Task: Select the Azores Time as time zone for the schedule.
Action: Mouse moved to (340, 237)
Screenshot: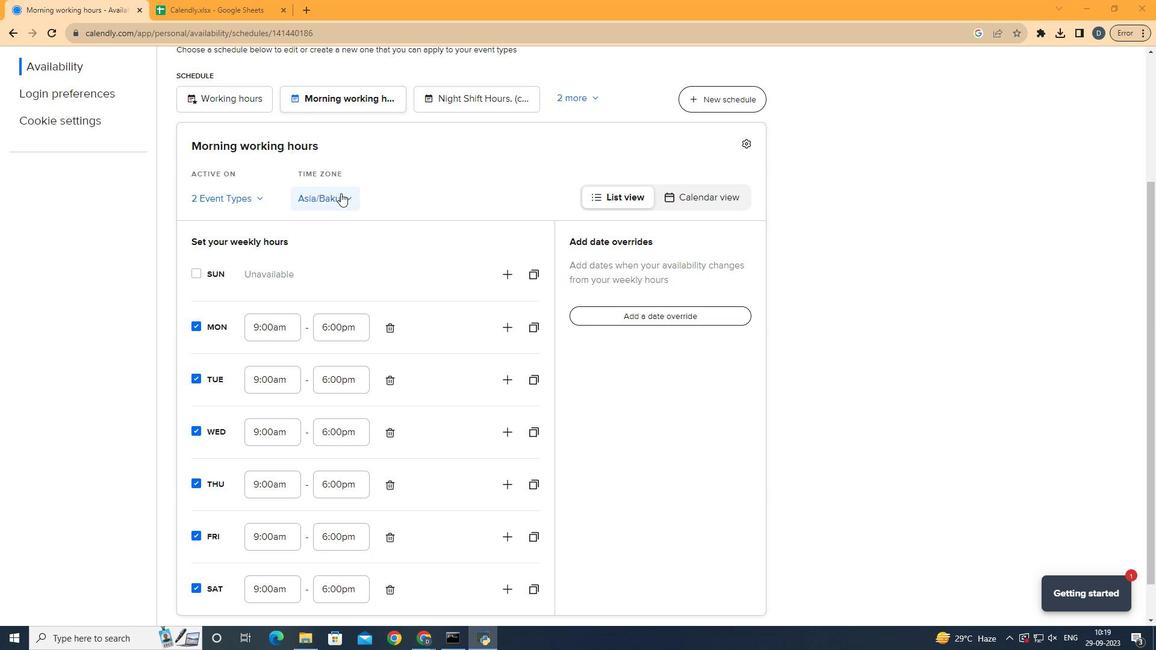 
Action: Mouse pressed left at (340, 237)
Screenshot: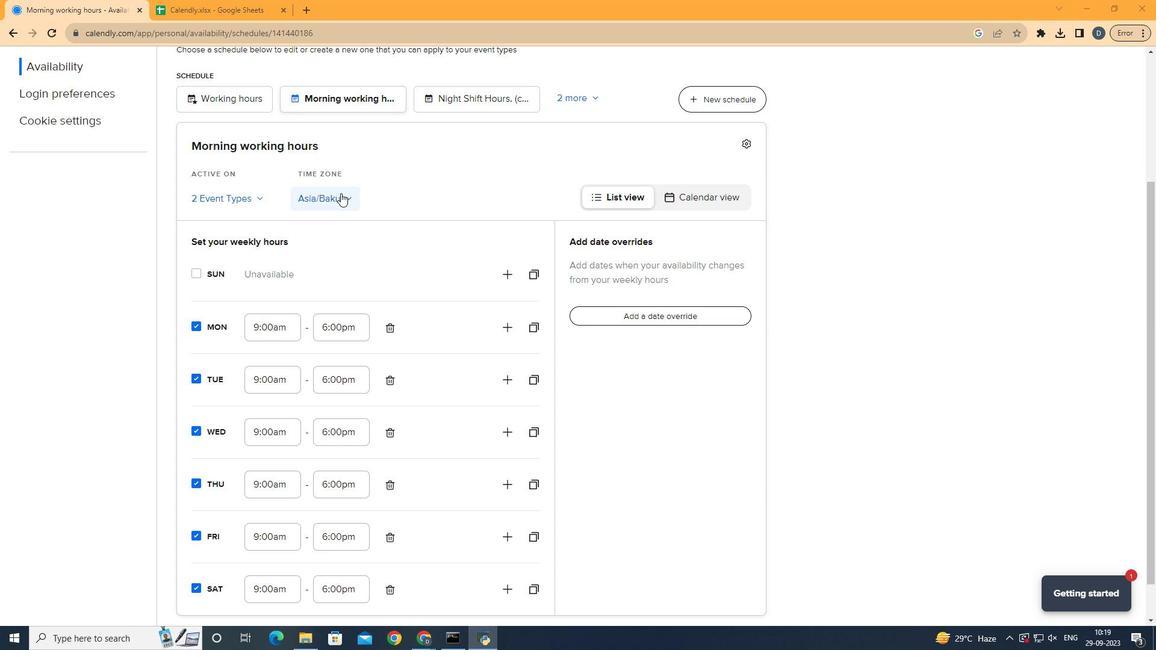 
Action: Mouse moved to (386, 298)
Screenshot: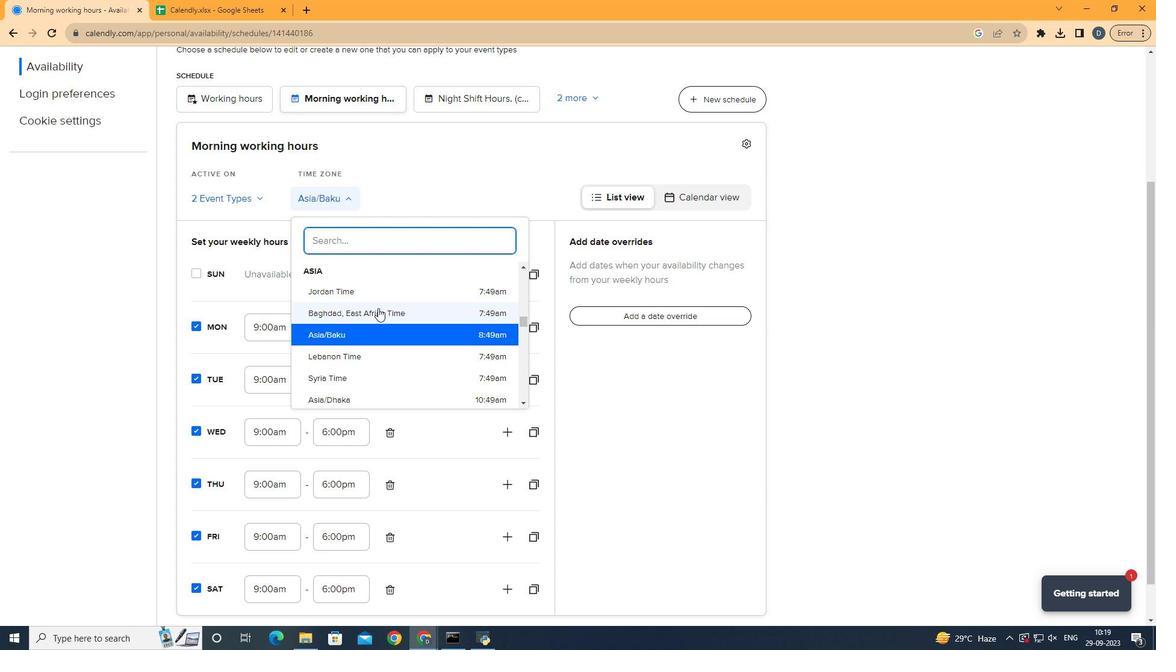 
Action: Mouse scrolled (386, 298) with delta (0, 0)
Screenshot: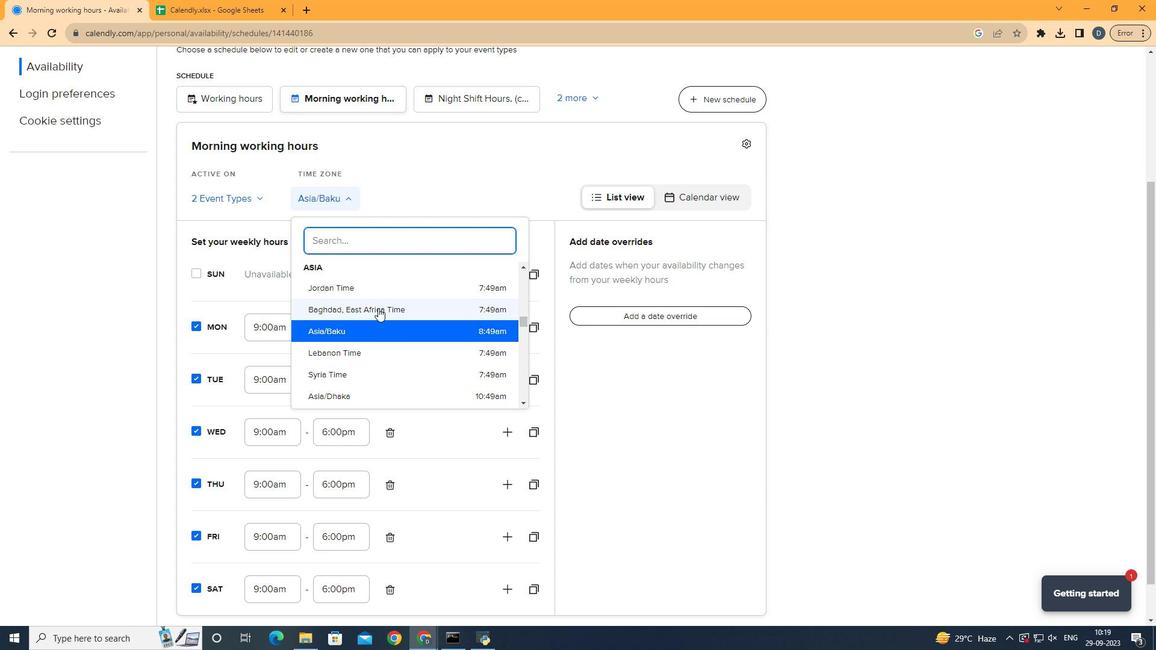 
Action: Mouse scrolled (386, 298) with delta (0, 0)
Screenshot: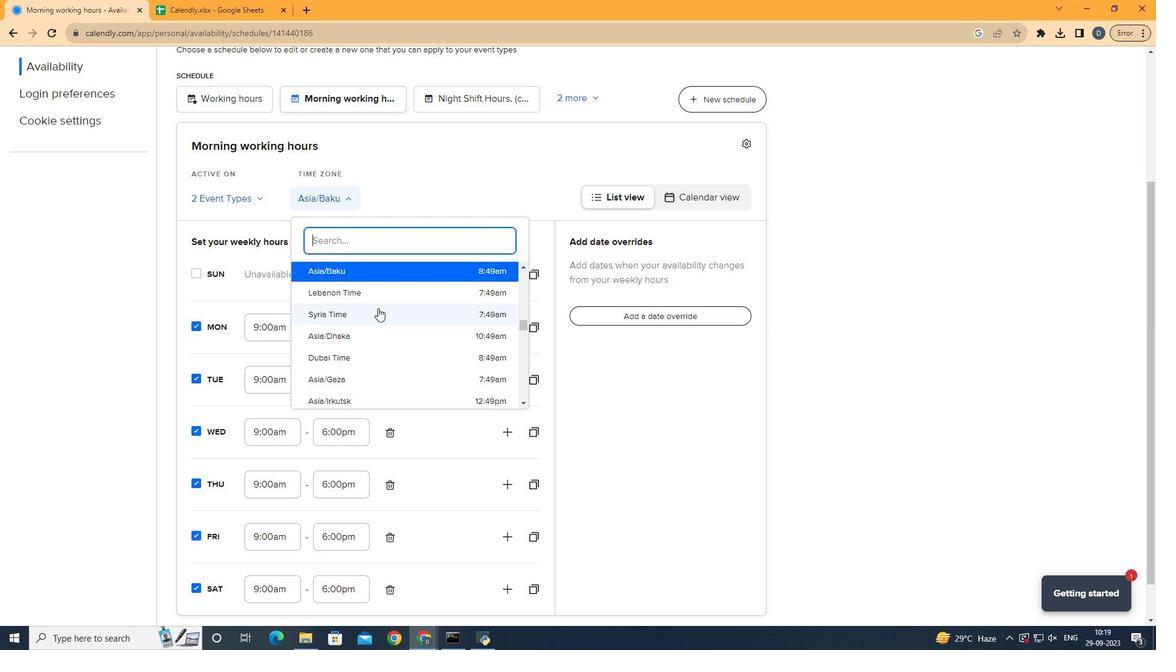 
Action: Mouse scrolled (386, 298) with delta (0, 0)
Screenshot: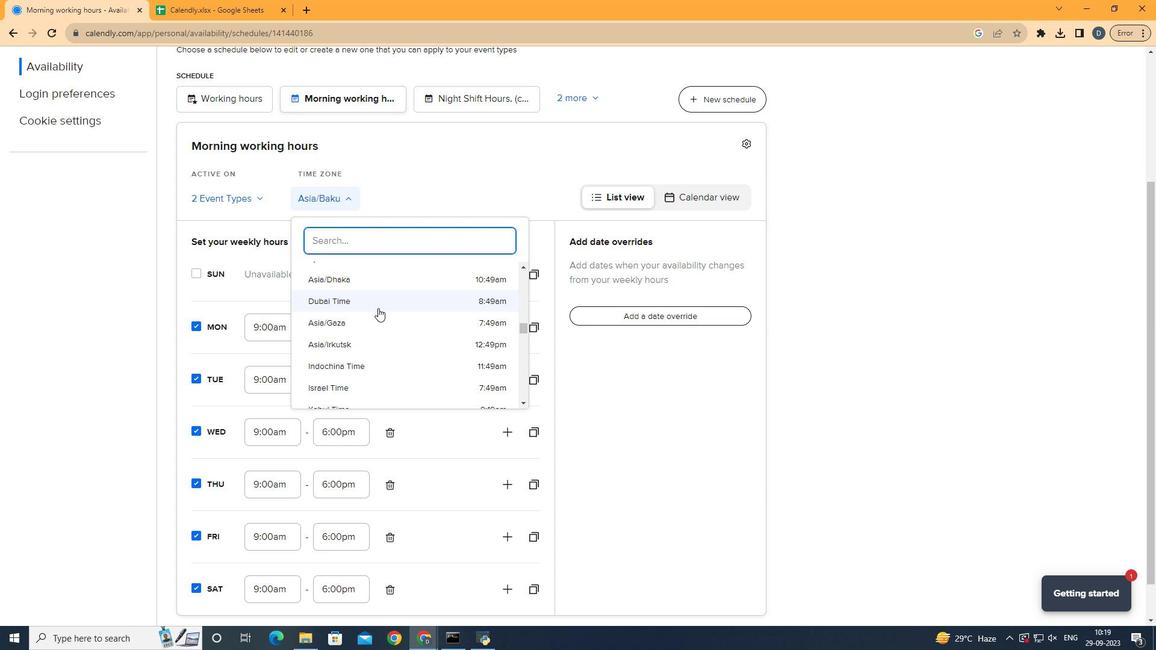
Action: Mouse scrolled (386, 298) with delta (0, 0)
Screenshot: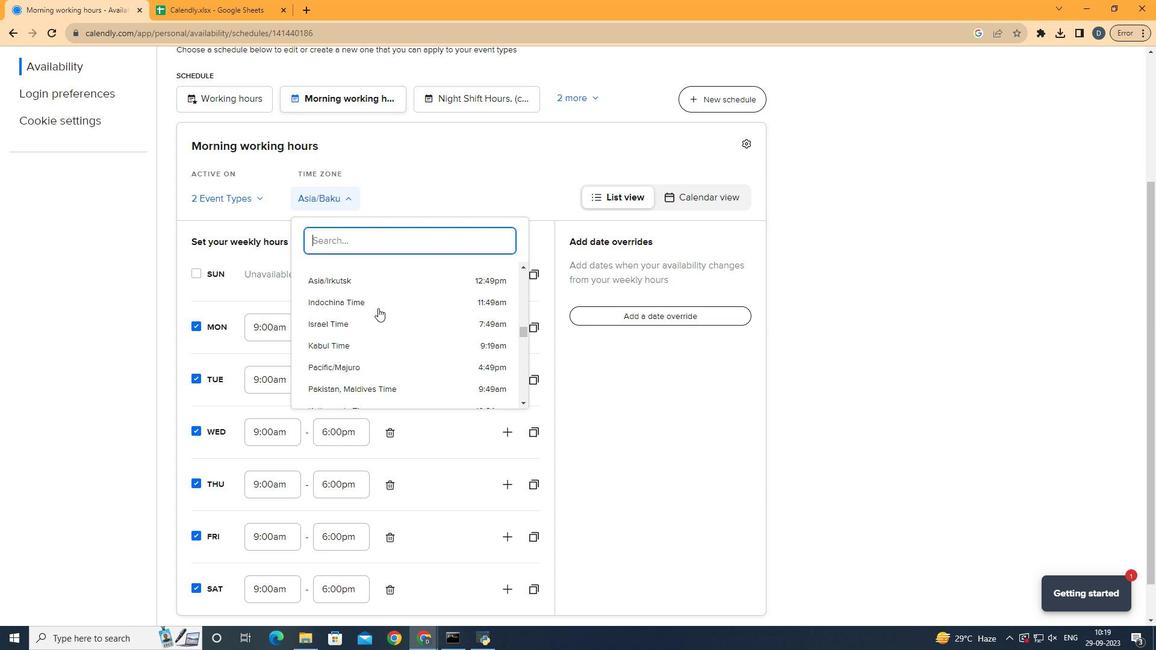 
Action: Mouse scrolled (386, 298) with delta (0, 0)
Screenshot: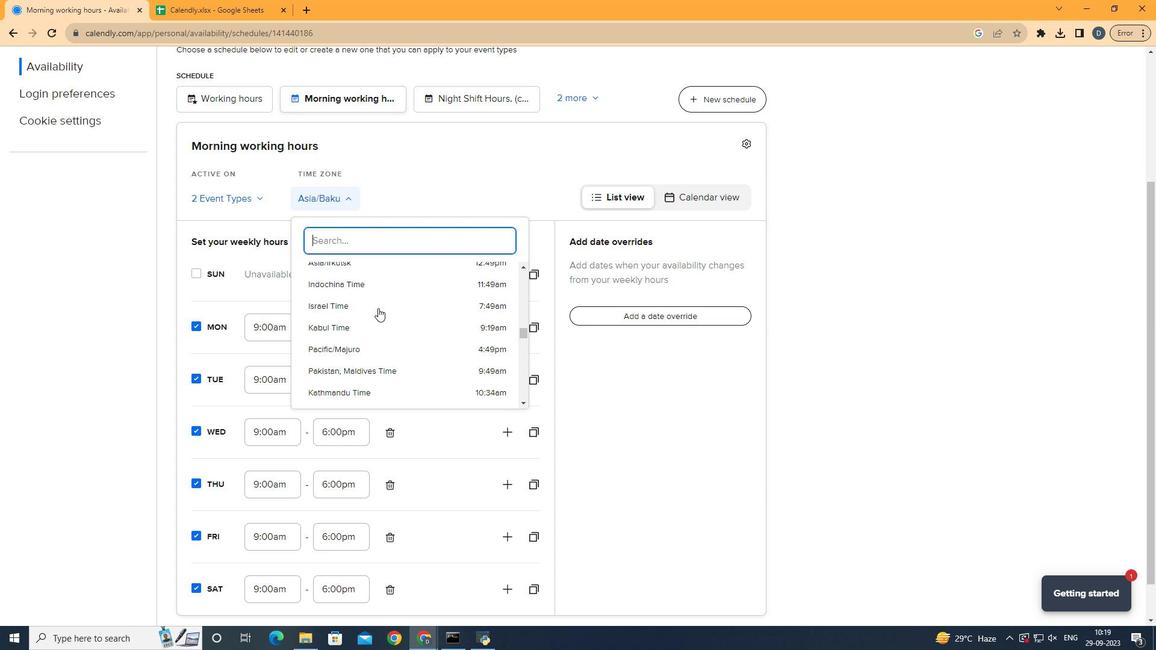 
Action: Mouse scrolled (386, 298) with delta (0, 0)
Screenshot: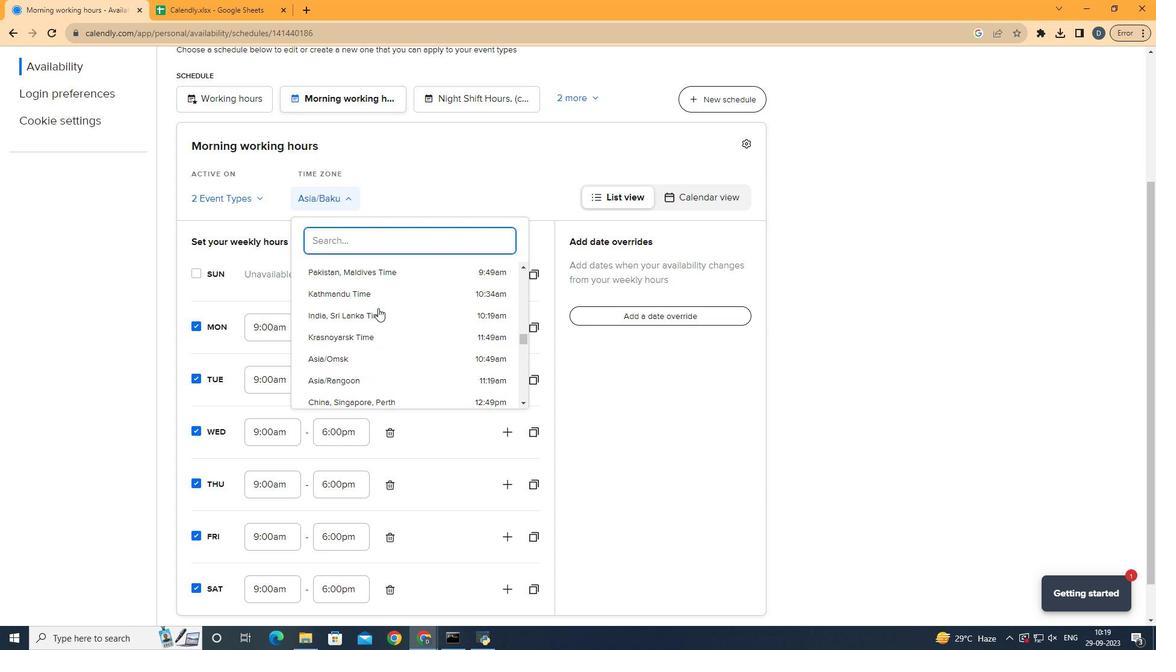 
Action: Mouse scrolled (386, 298) with delta (0, 0)
Screenshot: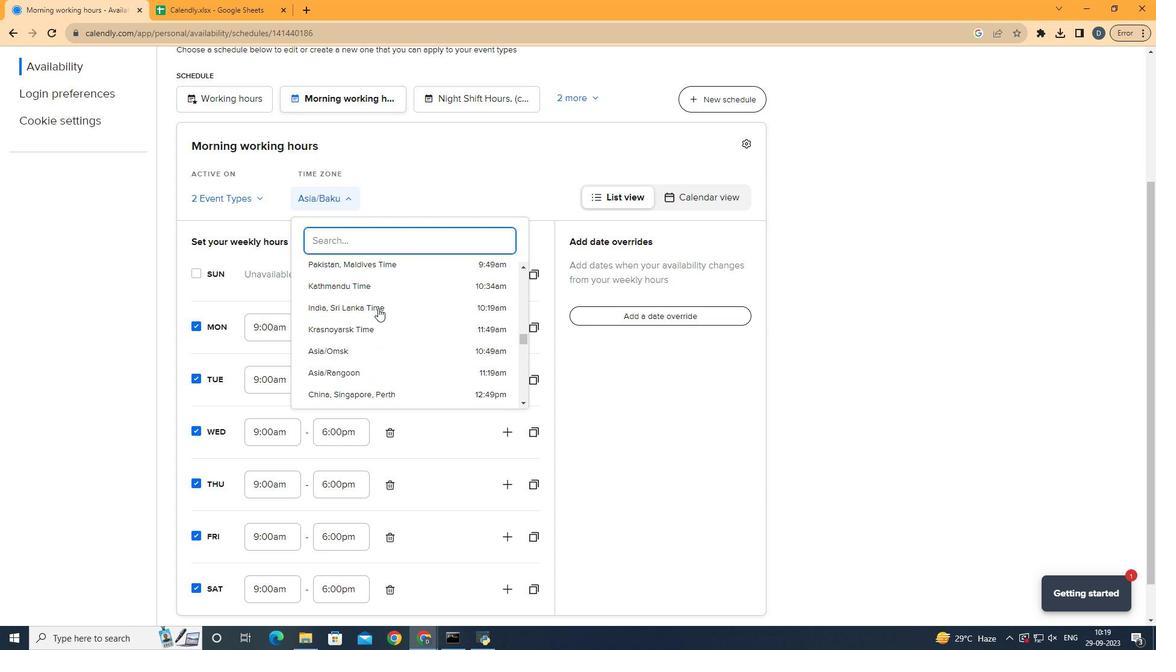 
Action: Mouse scrolled (386, 298) with delta (0, 0)
Screenshot: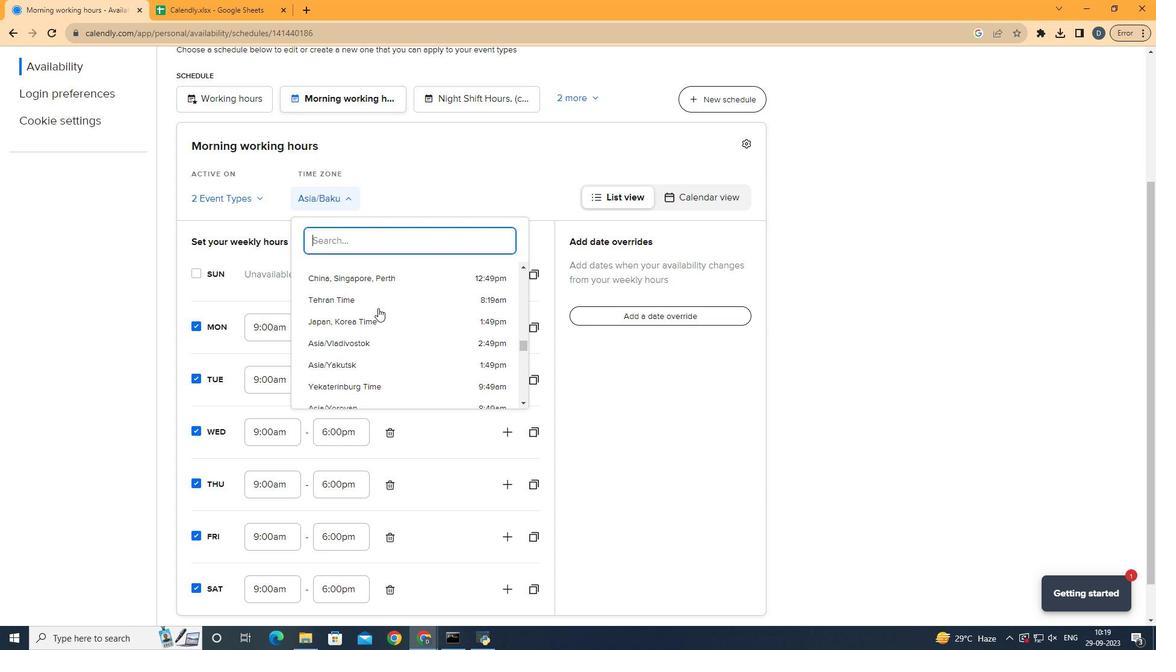 
Action: Mouse scrolled (386, 298) with delta (0, 0)
Screenshot: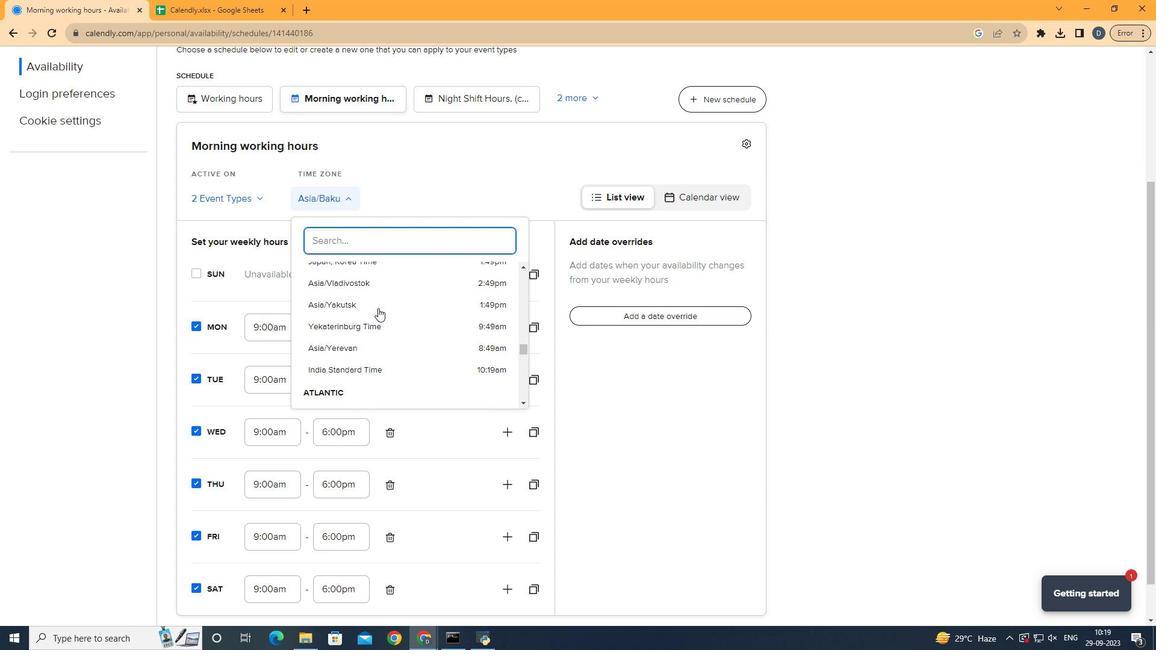 
Action: Mouse scrolled (386, 298) with delta (0, 0)
Screenshot: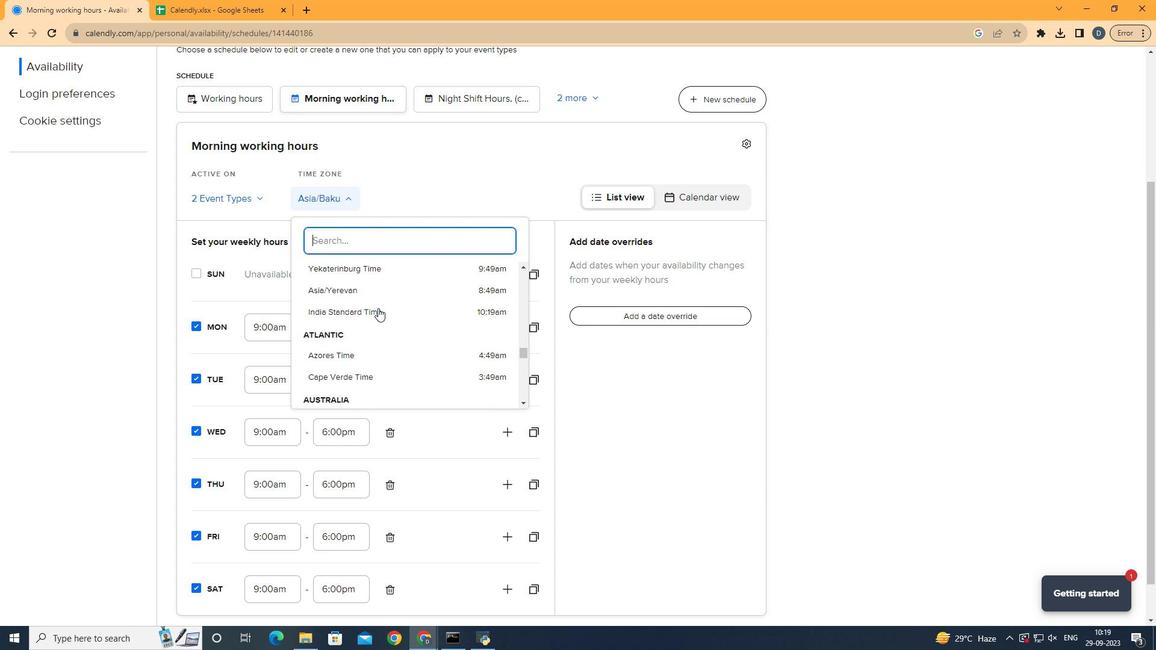 
Action: Mouse moved to (398, 296)
Screenshot: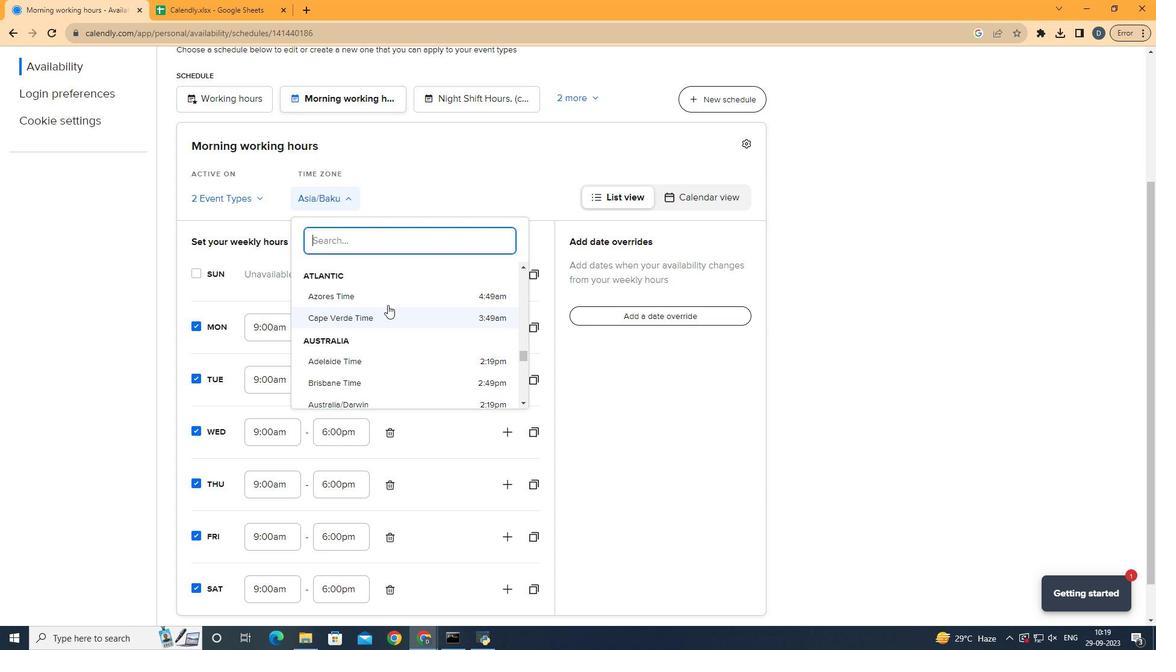 
Action: Mouse pressed left at (398, 296)
Screenshot: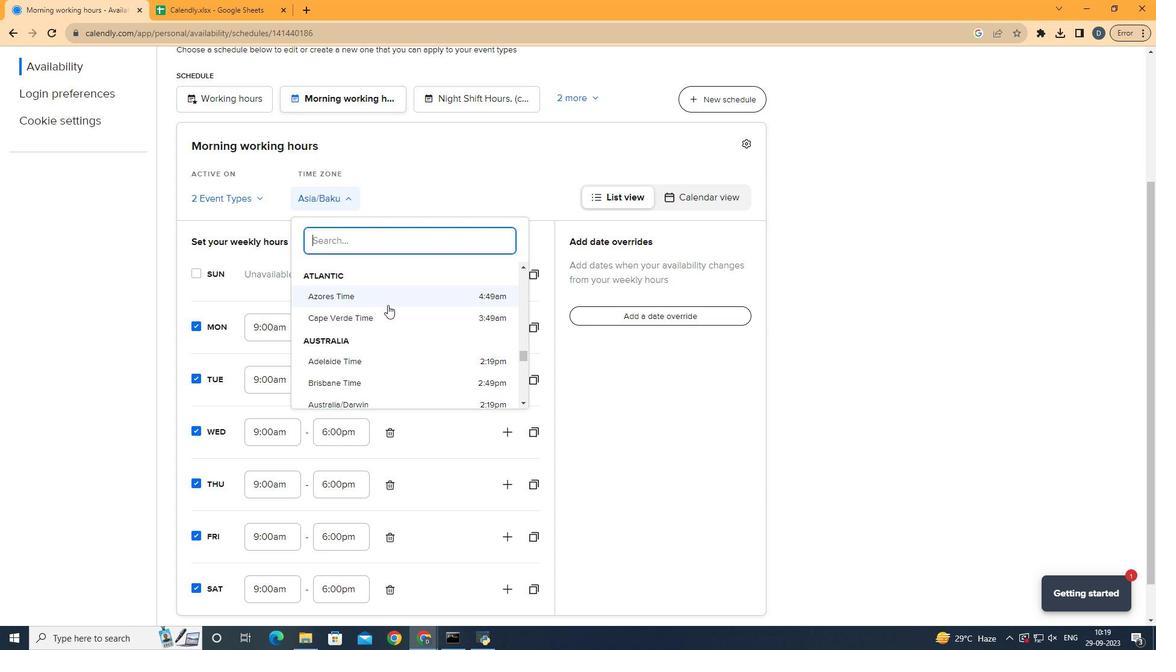 
Action: Mouse moved to (429, 285)
Screenshot: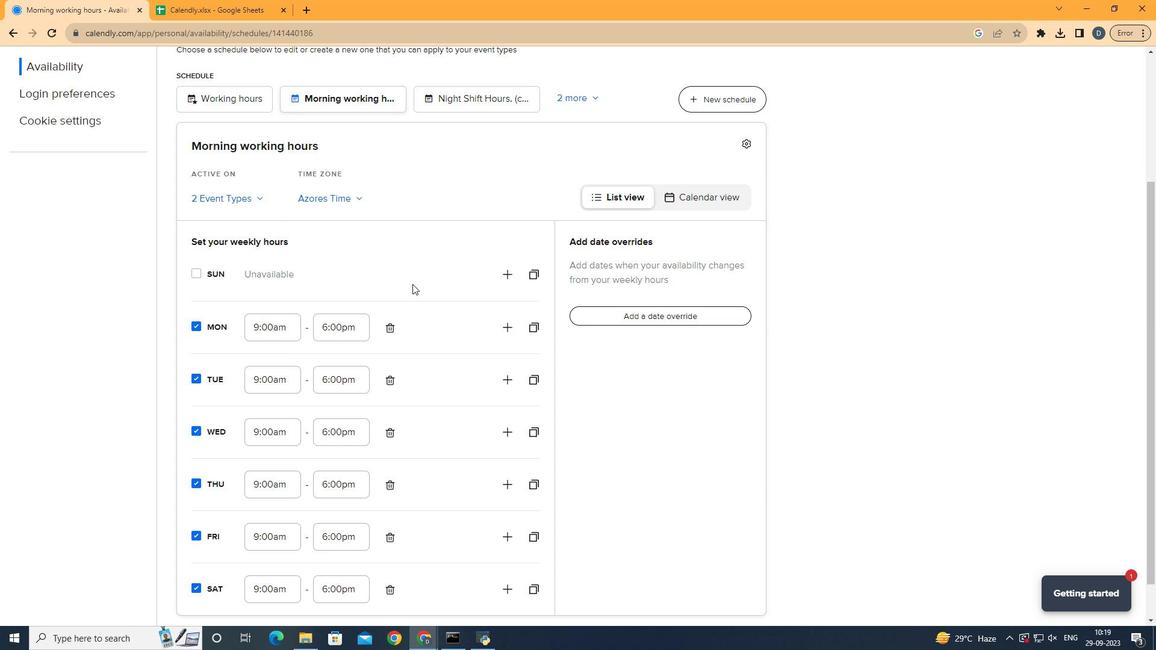 
